 Task: Add a condition where "Status category is Solved" in recently solved tickets.
Action: Mouse moved to (9, 217)
Screenshot: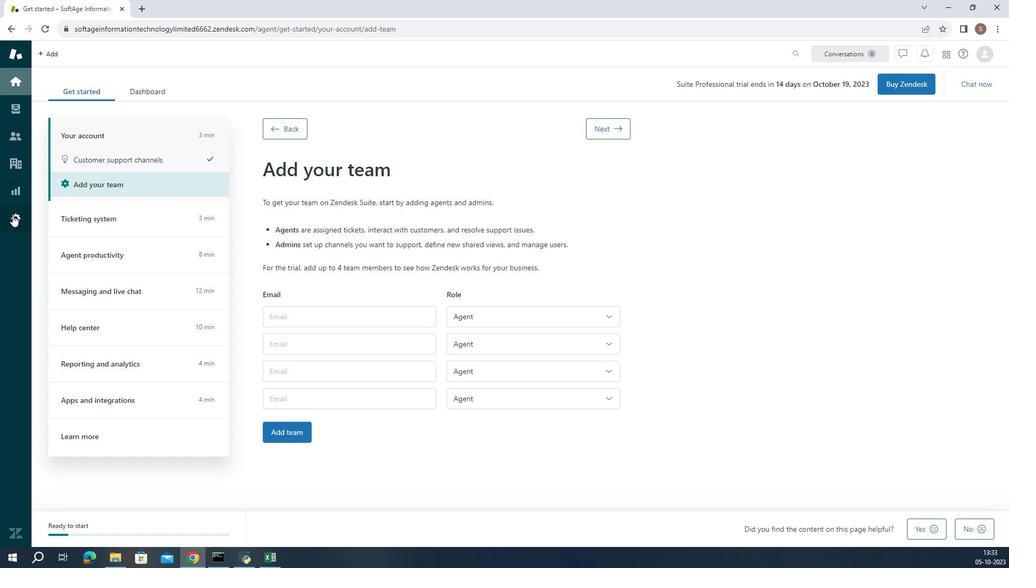 
Action: Mouse pressed left at (9, 217)
Screenshot: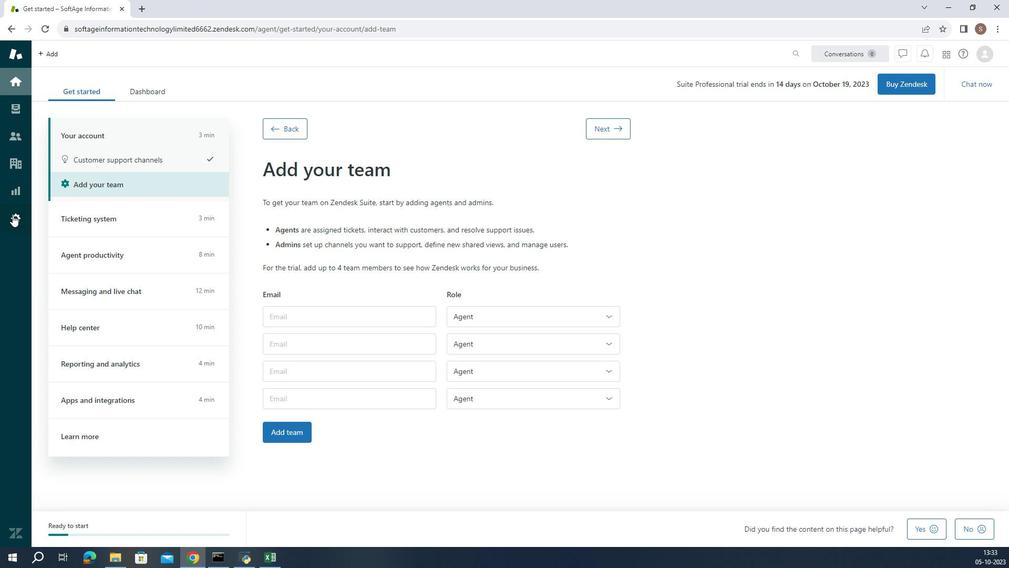 
Action: Mouse moved to (381, 499)
Screenshot: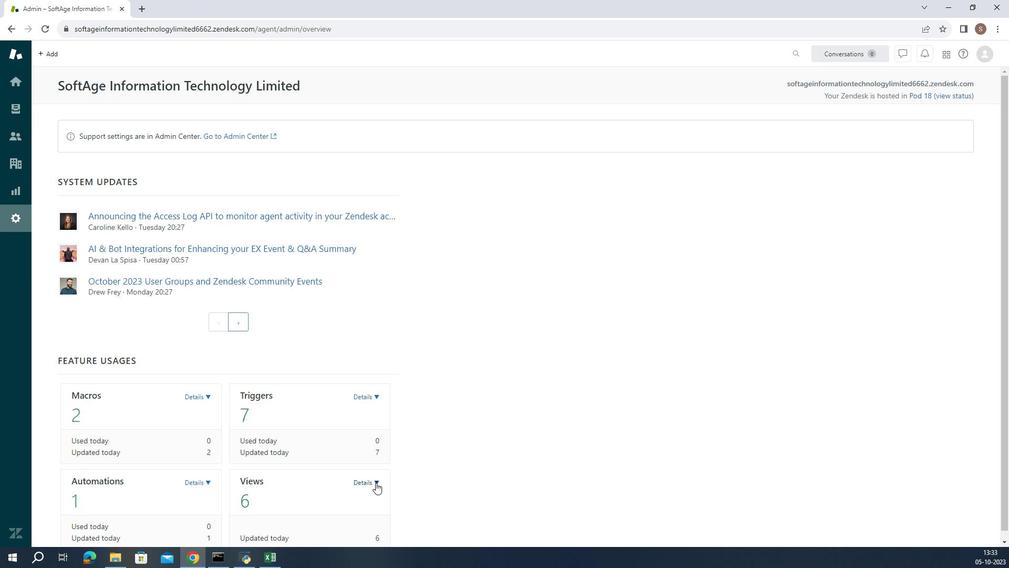 
Action: Mouse pressed left at (381, 499)
Screenshot: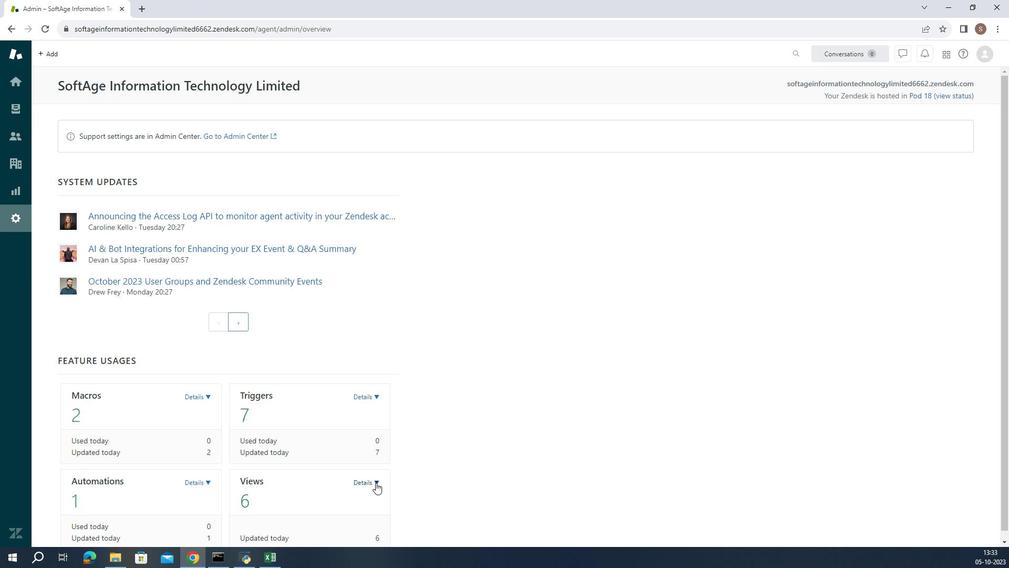 
Action: Mouse moved to (336, 535)
Screenshot: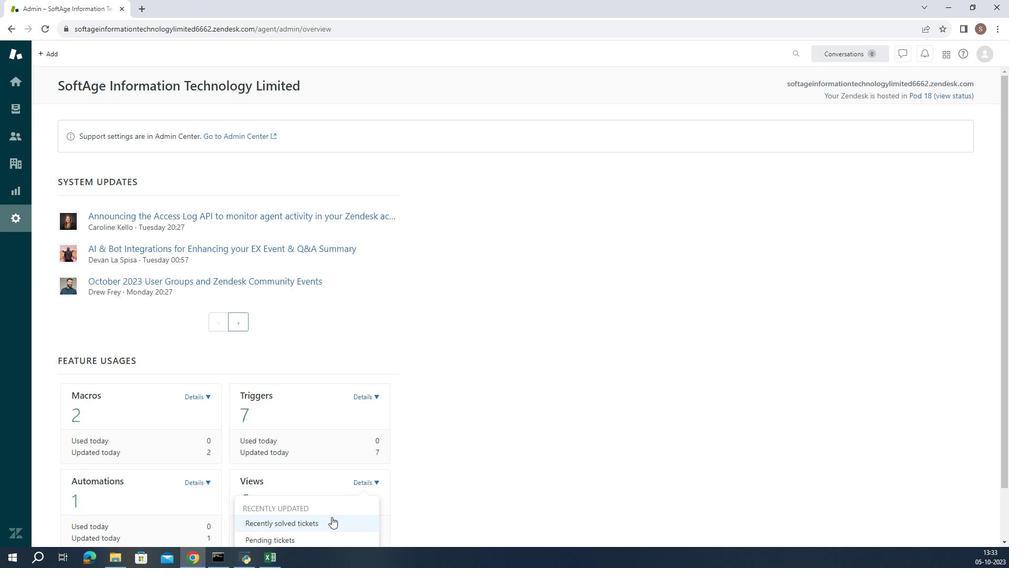 
Action: Mouse pressed left at (336, 535)
Screenshot: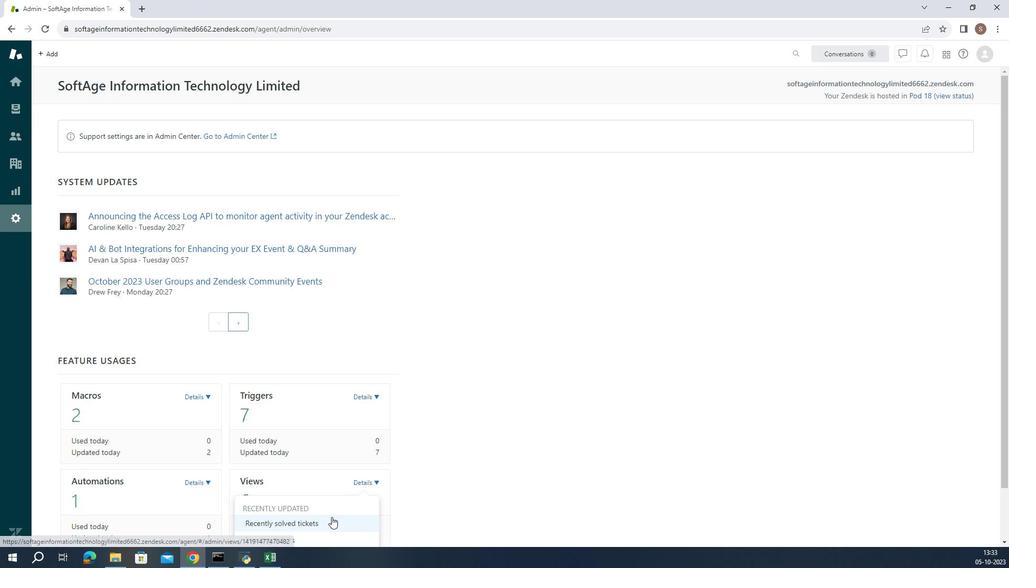 
Action: Mouse moved to (195, 362)
Screenshot: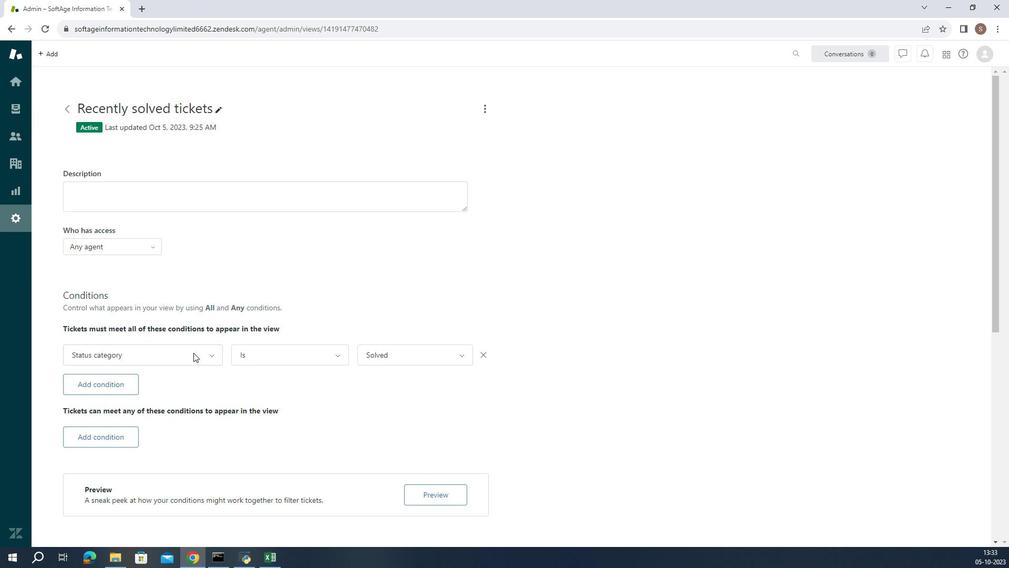
Action: Mouse pressed left at (195, 362)
Screenshot: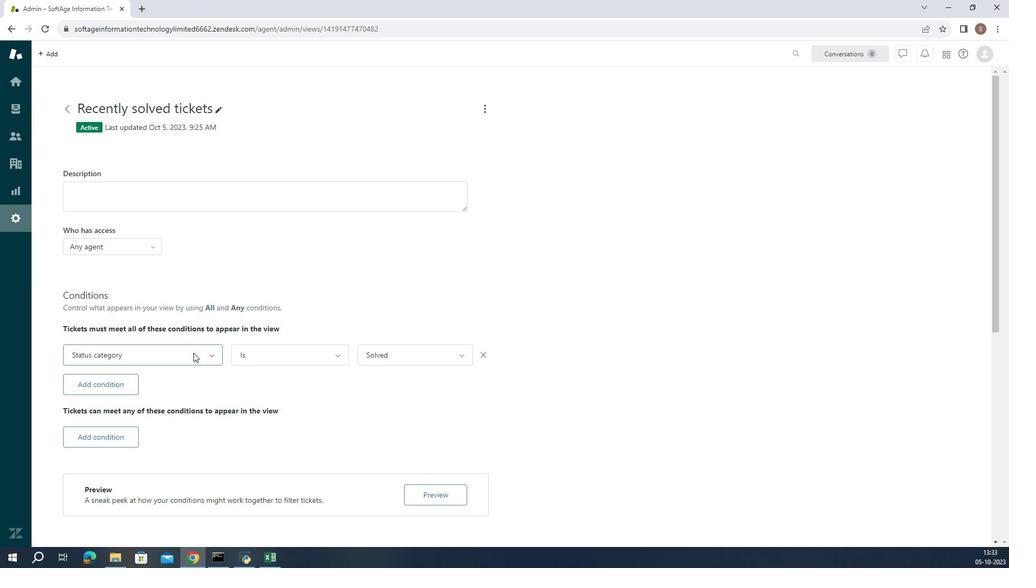 
Action: Mouse moved to (169, 172)
Screenshot: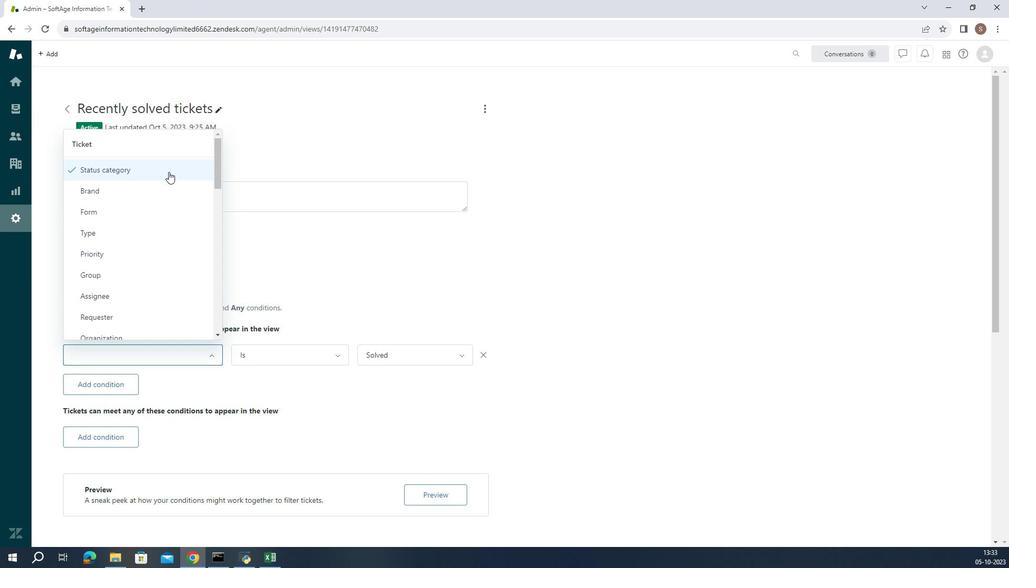 
Action: Mouse pressed left at (169, 172)
Screenshot: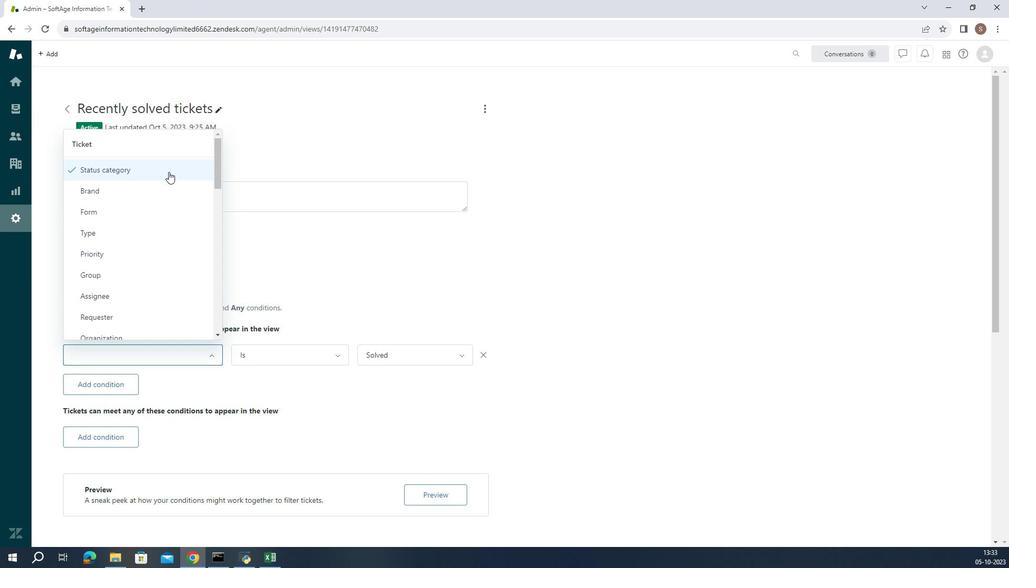 
Action: Mouse moved to (265, 366)
Screenshot: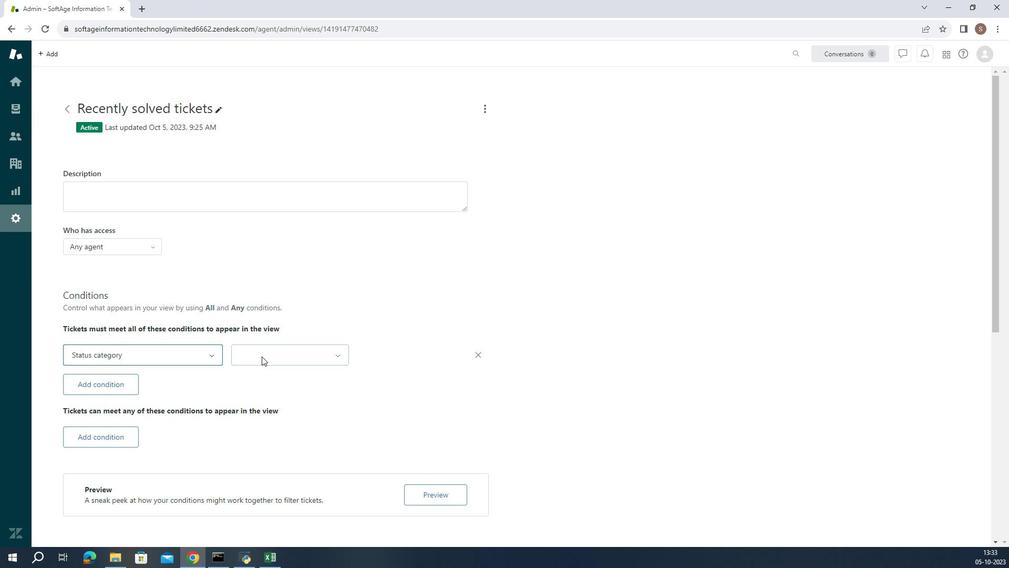 
Action: Mouse pressed left at (265, 366)
Screenshot: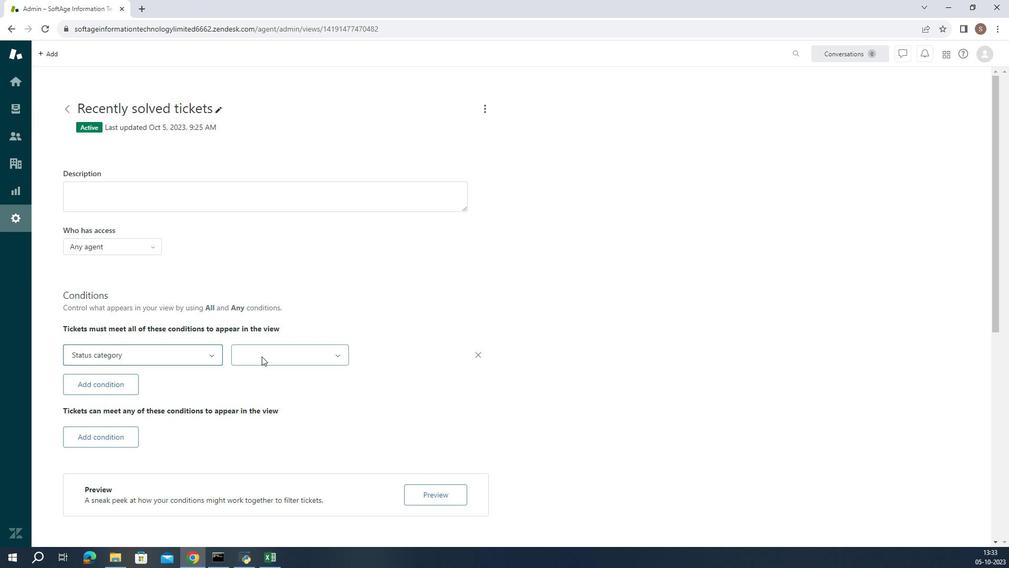 
Action: Mouse moved to (266, 391)
Screenshot: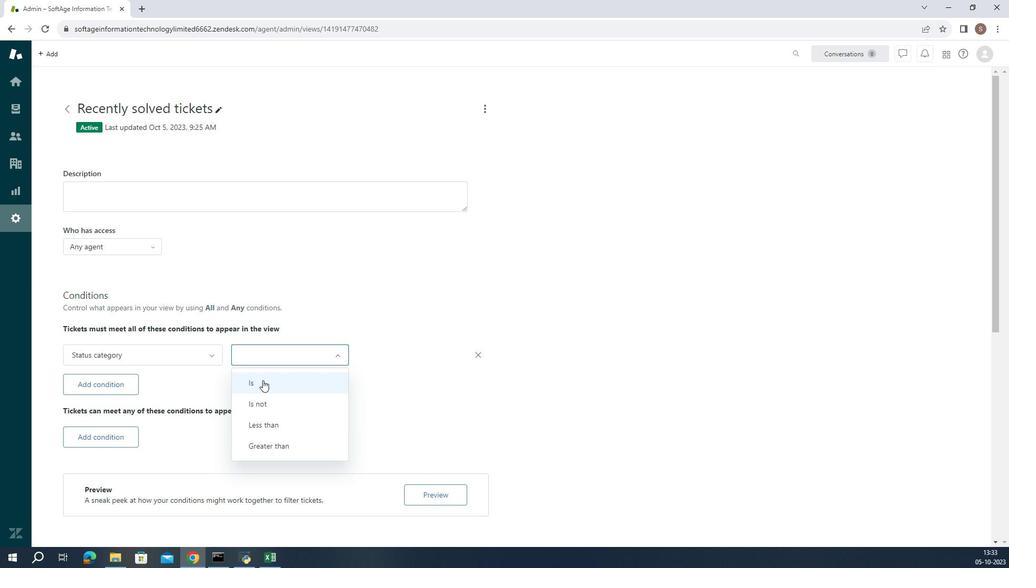 
Action: Mouse pressed left at (266, 391)
Screenshot: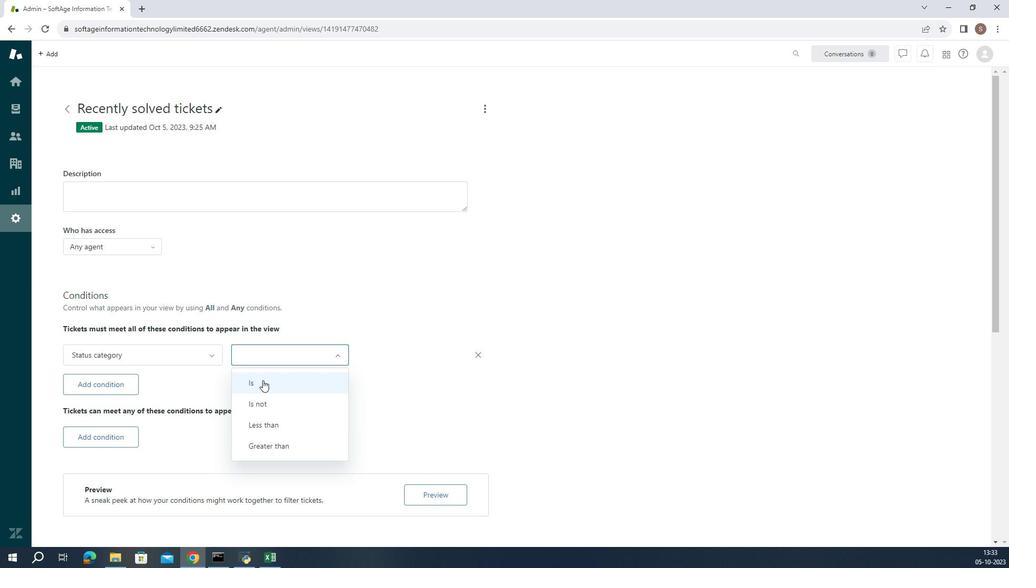 
Action: Mouse moved to (395, 362)
Screenshot: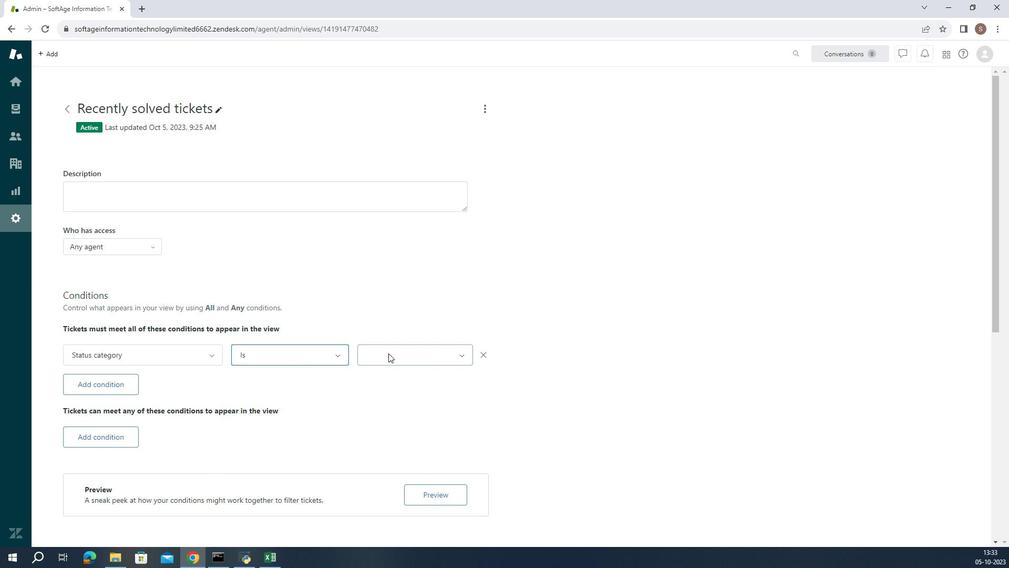 
Action: Mouse pressed left at (395, 362)
Screenshot: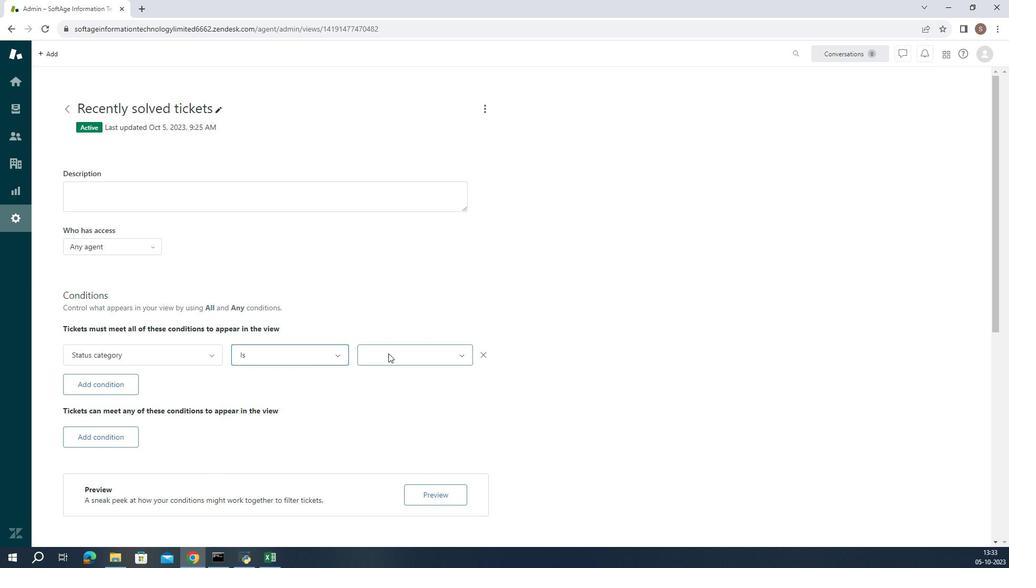 
Action: Mouse moved to (408, 456)
Screenshot: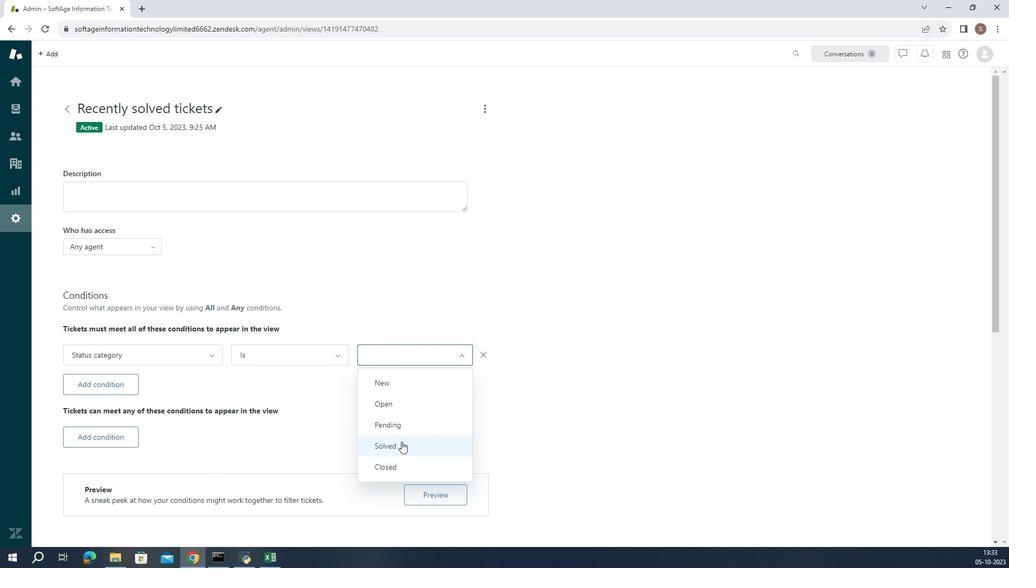 
Action: Mouse pressed left at (408, 456)
Screenshot: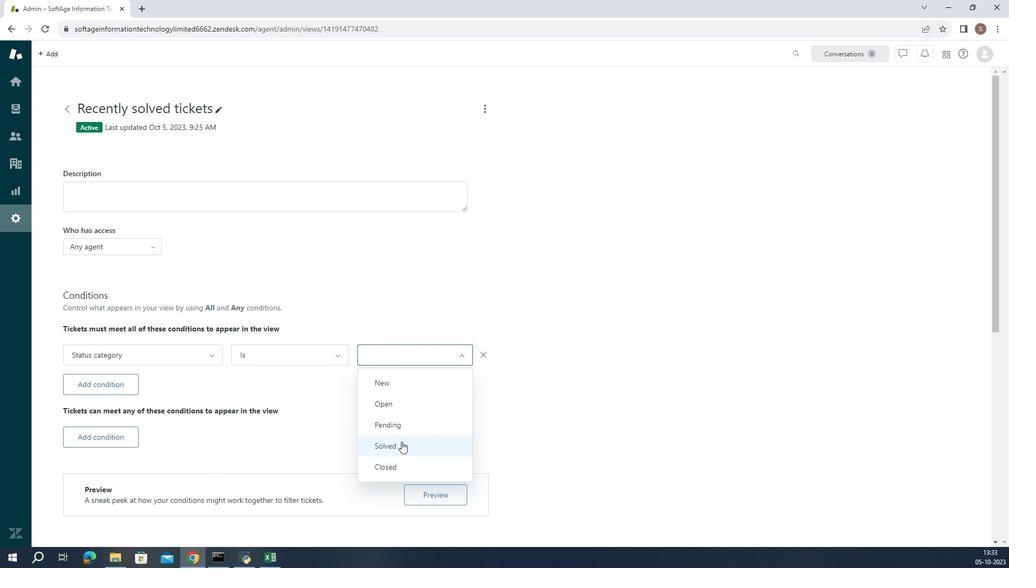 
Action: Mouse moved to (437, 418)
Screenshot: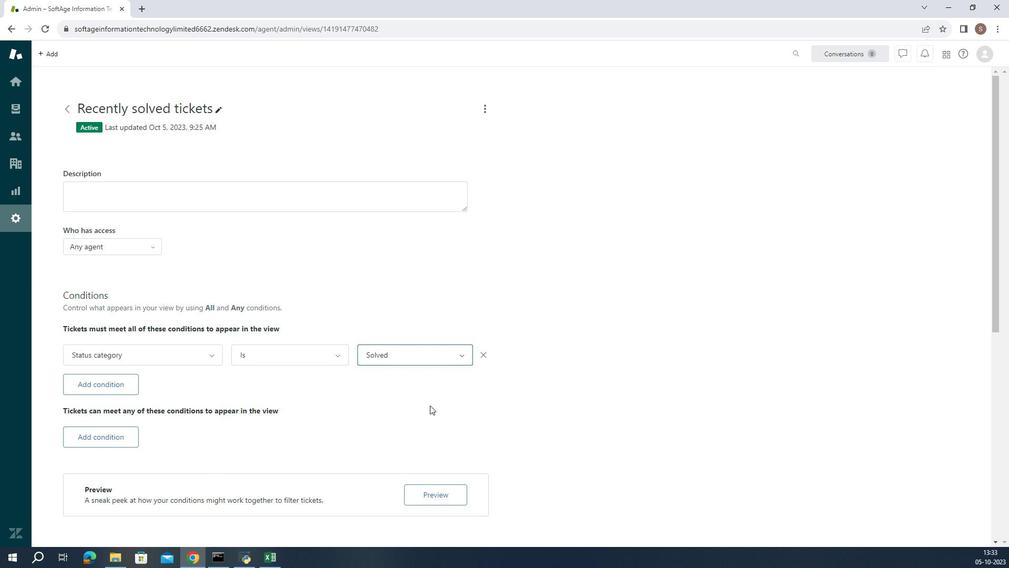 
Action: Mouse pressed left at (437, 418)
Screenshot: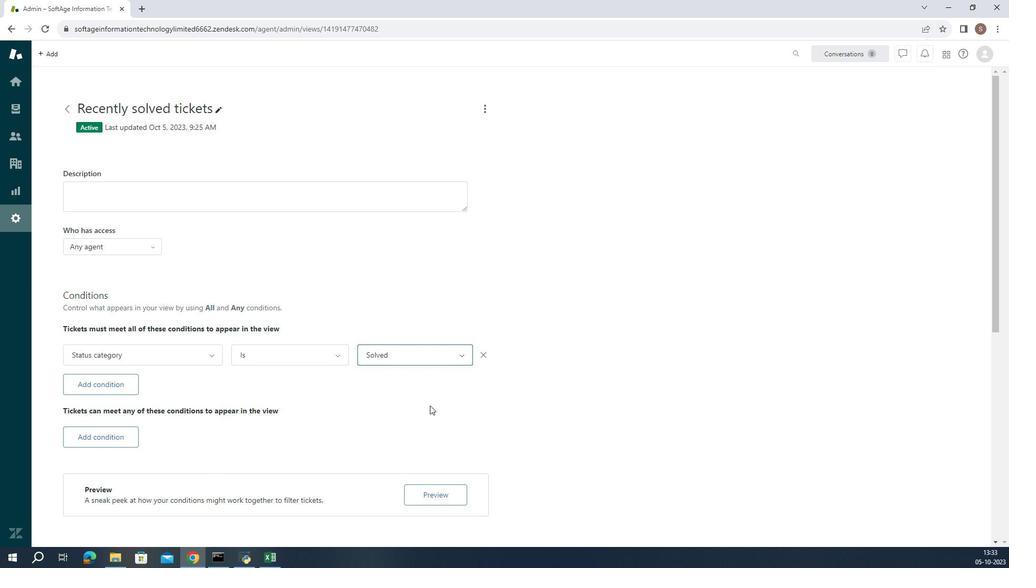 
